 Task: Add smile emoji to the comment.
Action: Mouse pressed left at (435, 242)
Screenshot: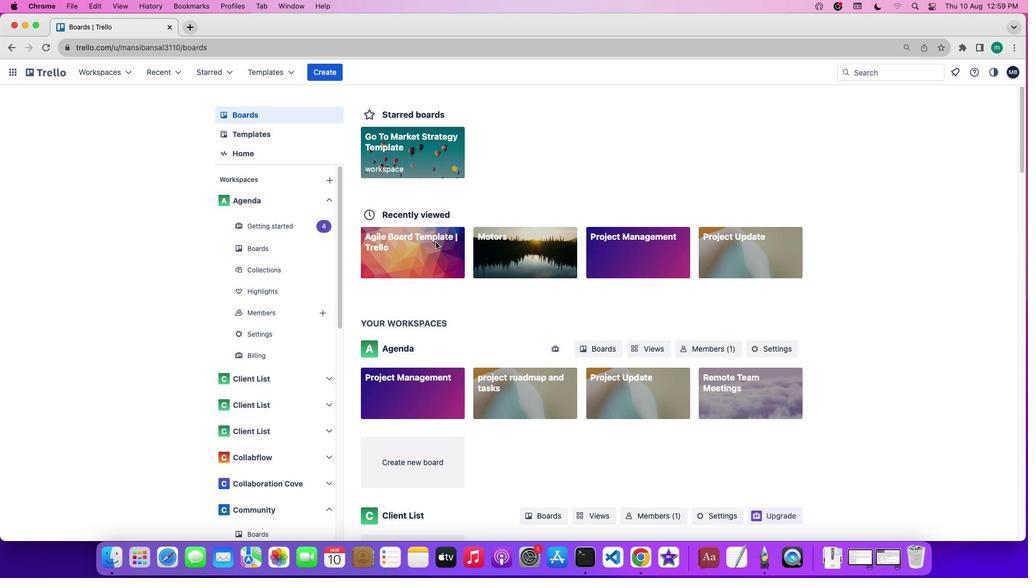 
Action: Mouse pressed left at (435, 242)
Screenshot: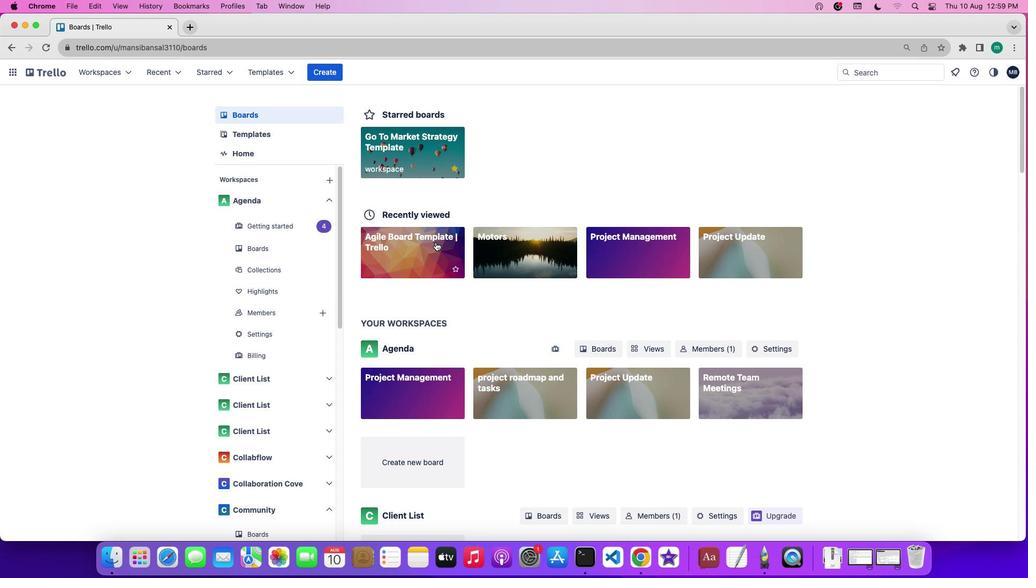 
Action: Mouse moved to (121, 372)
Screenshot: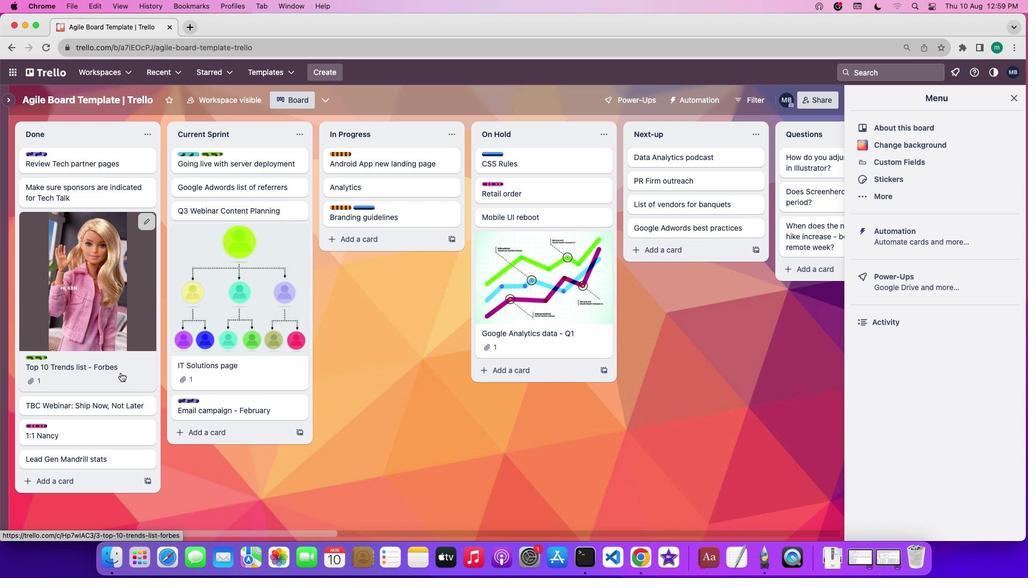 
Action: Mouse pressed left at (121, 372)
Screenshot: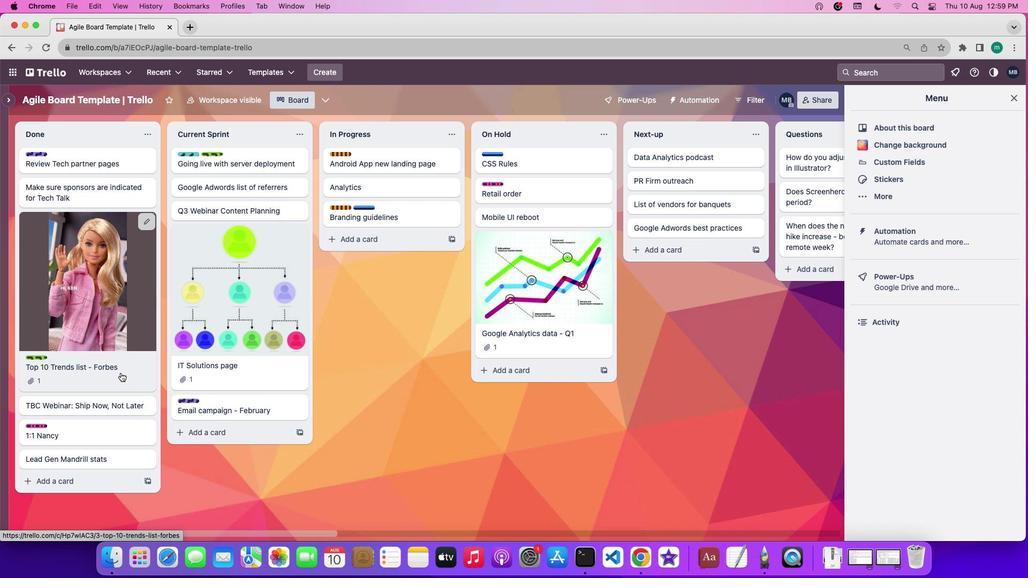 
Action: Mouse moved to (553, 339)
Screenshot: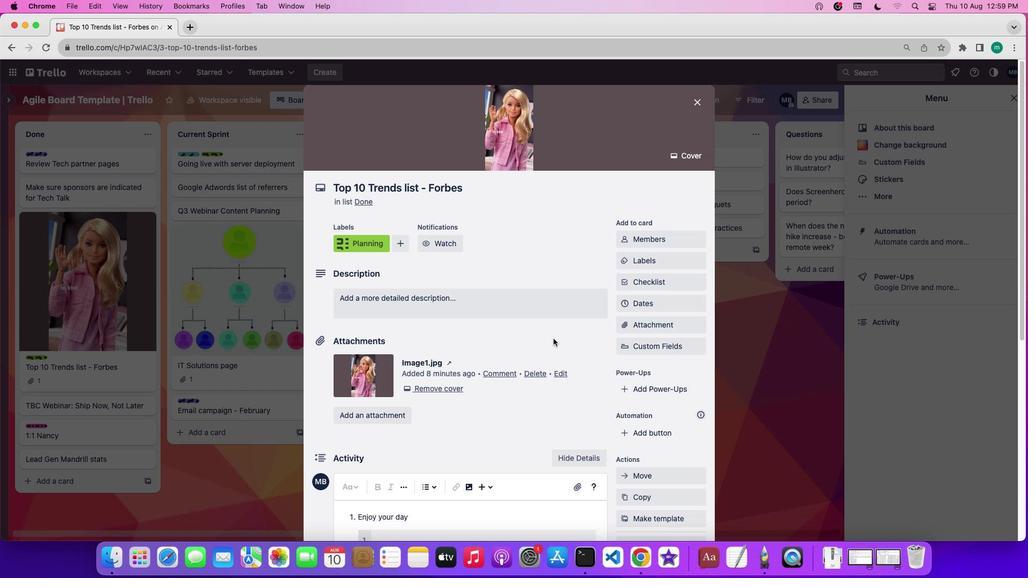 
Action: Mouse scrolled (553, 339) with delta (0, 0)
Screenshot: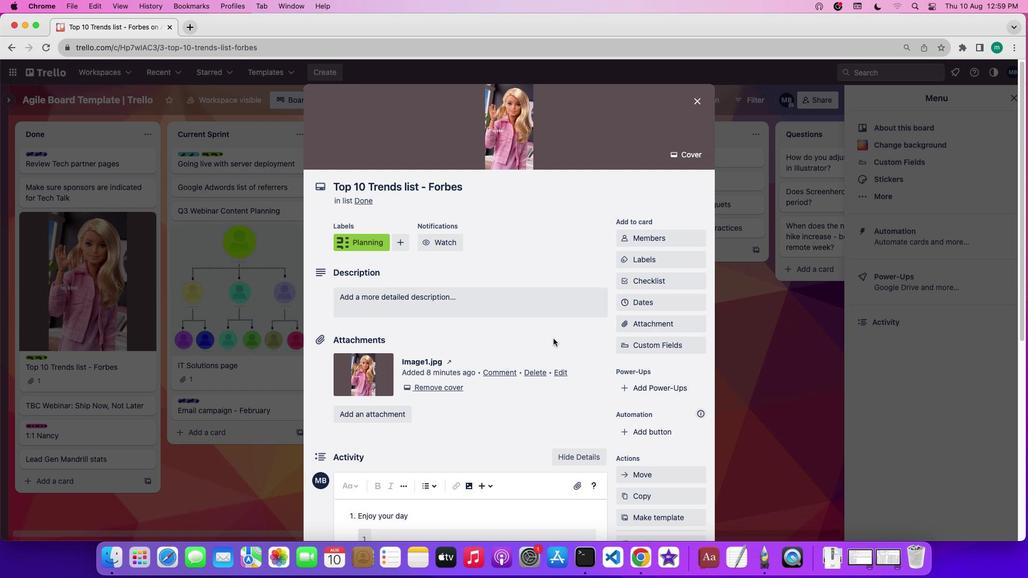 
Action: Mouse scrolled (553, 339) with delta (0, 0)
Screenshot: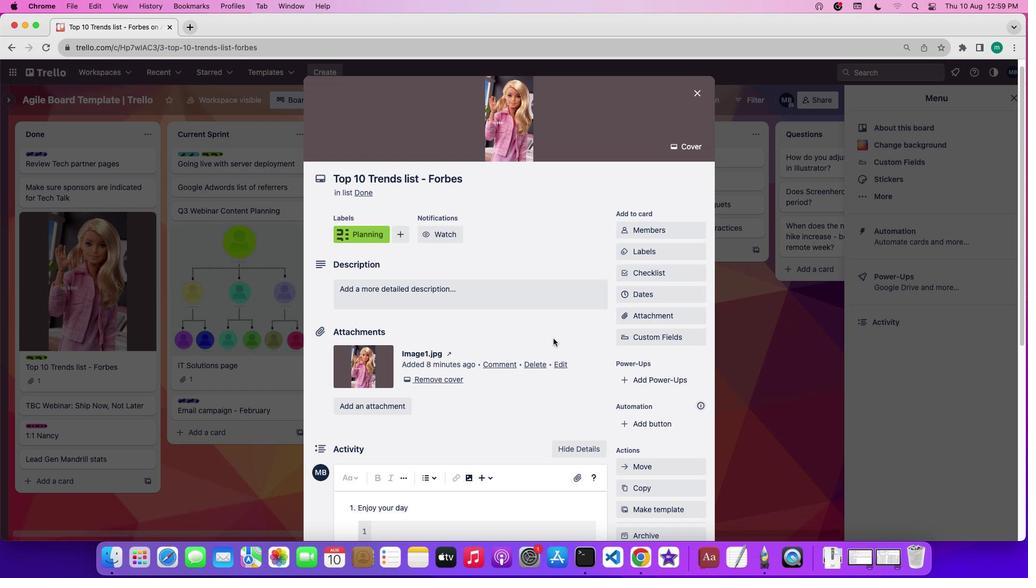 
Action: Mouse scrolled (553, 339) with delta (0, -1)
Screenshot: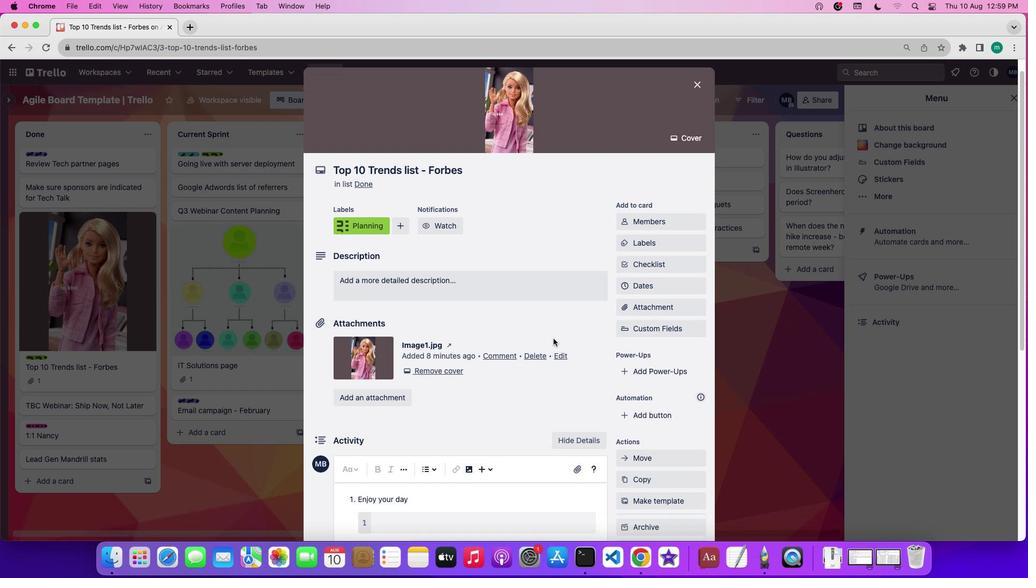 
Action: Mouse scrolled (553, 339) with delta (0, -2)
Screenshot: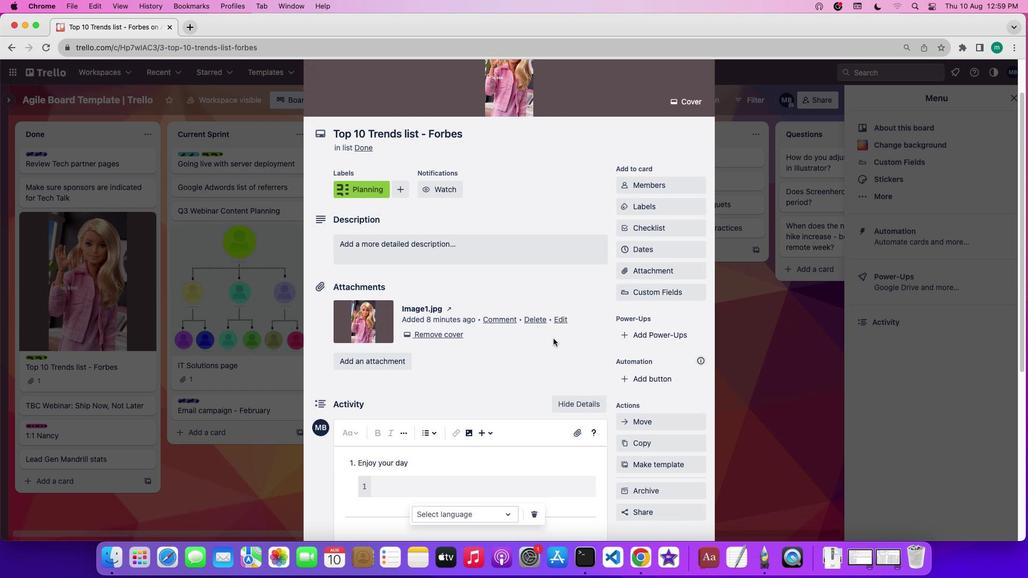 
Action: Mouse scrolled (553, 339) with delta (0, -2)
Screenshot: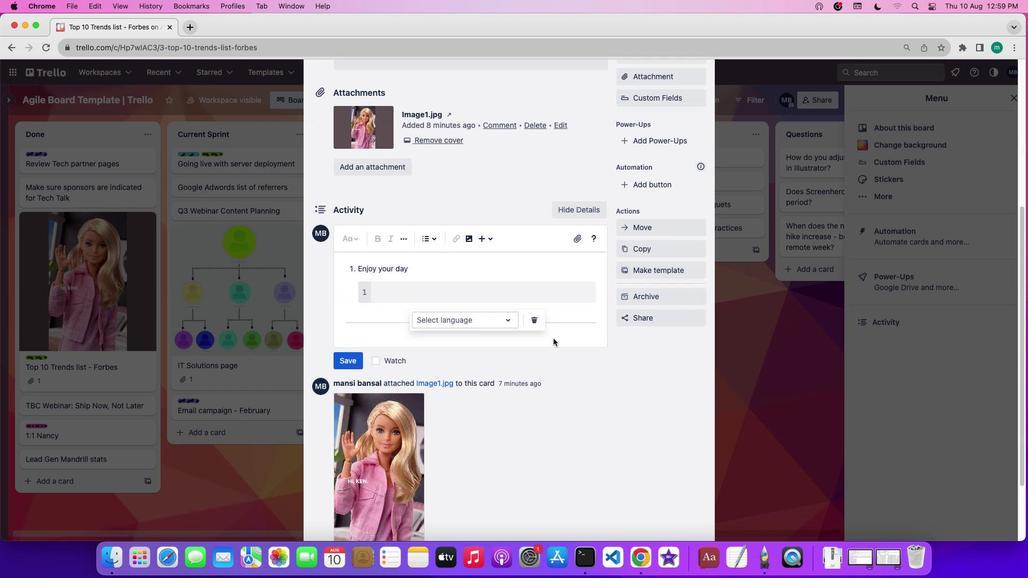 
Action: Mouse moved to (492, 164)
Screenshot: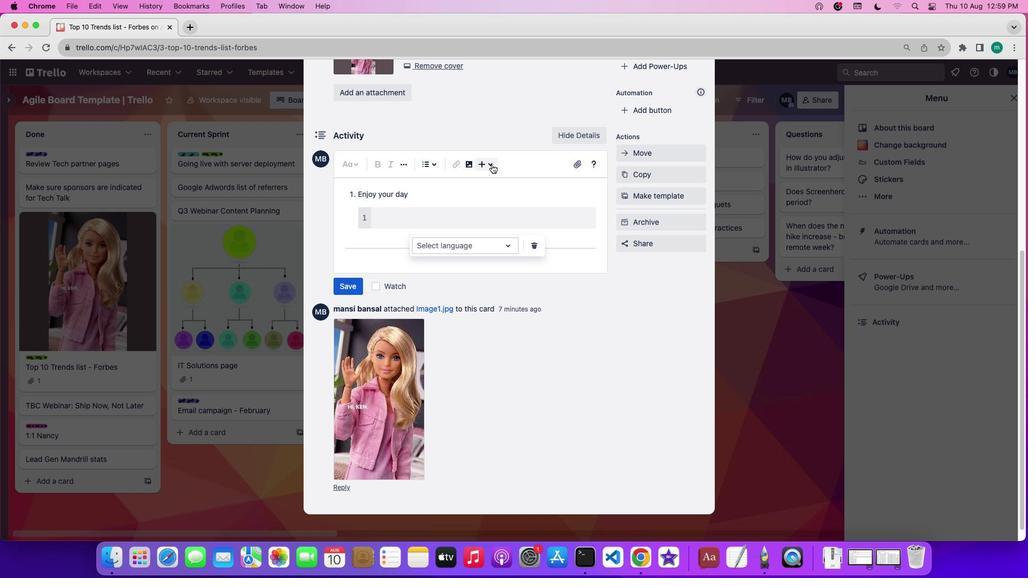 
Action: Mouse pressed left at (492, 164)
Screenshot: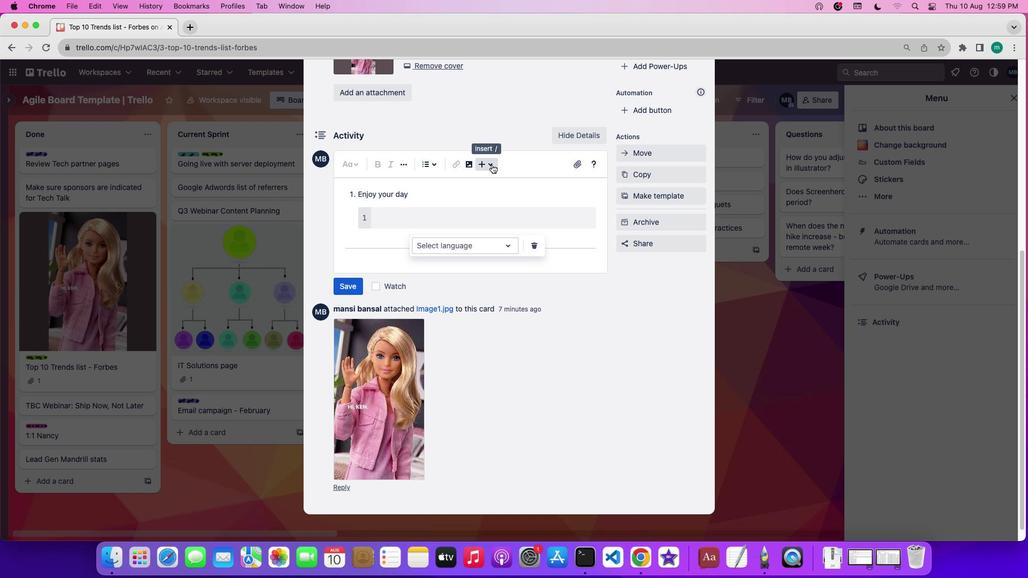 
Action: Mouse moved to (511, 226)
Screenshot: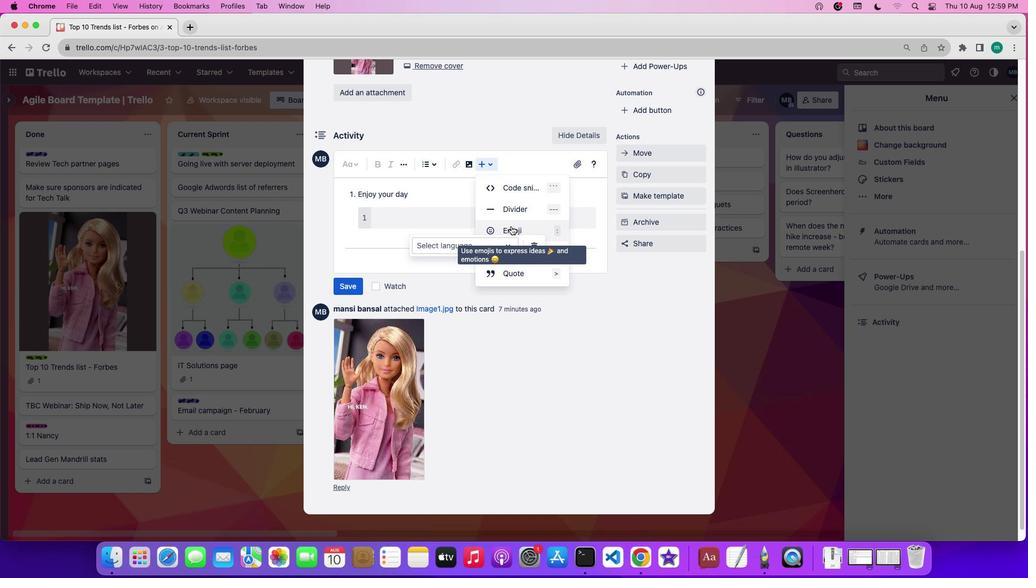 
Action: Mouse pressed left at (511, 226)
Screenshot: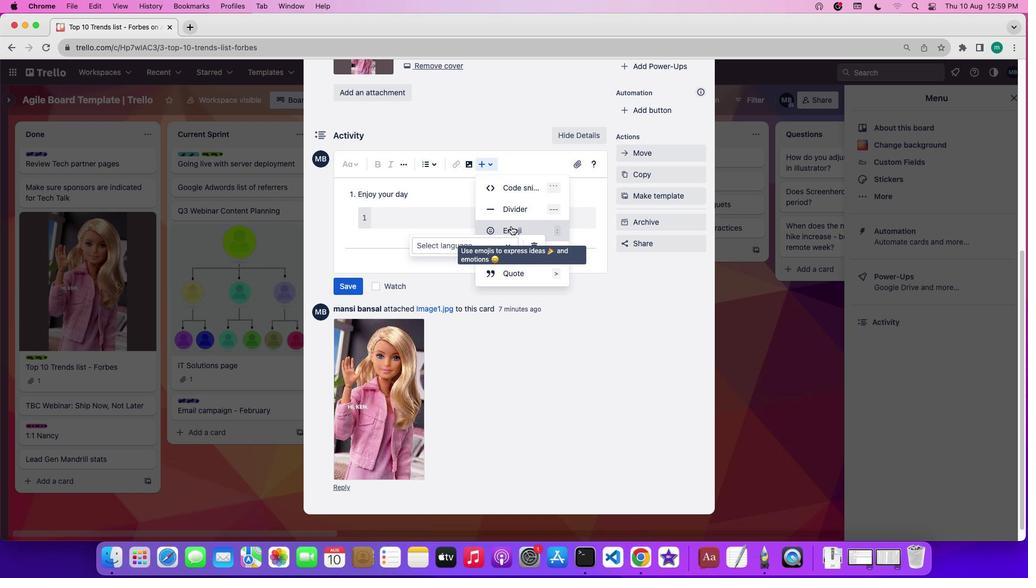 
Action: Mouse moved to (396, 248)
Screenshot: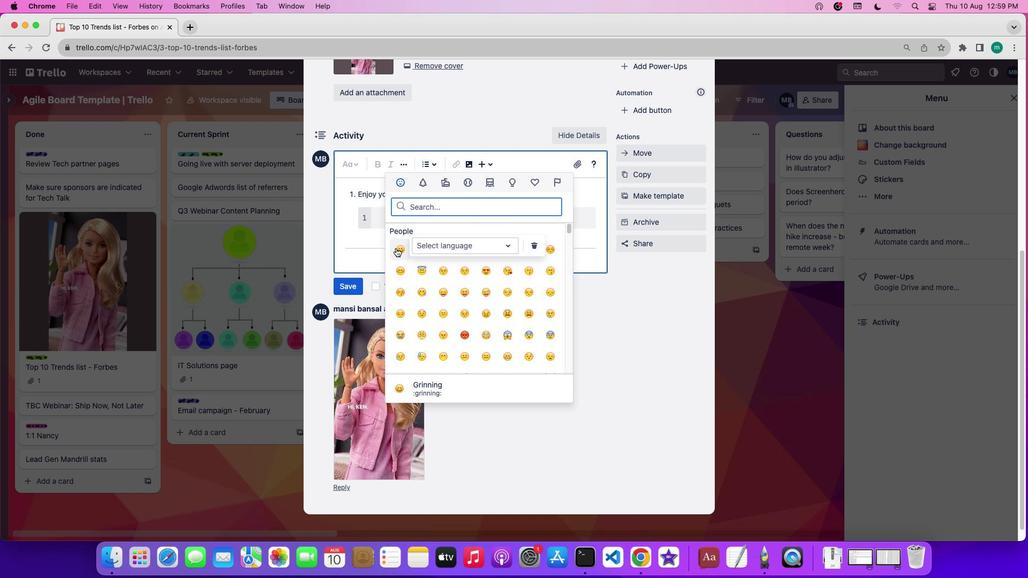 
Action: Mouse pressed left at (396, 248)
Screenshot: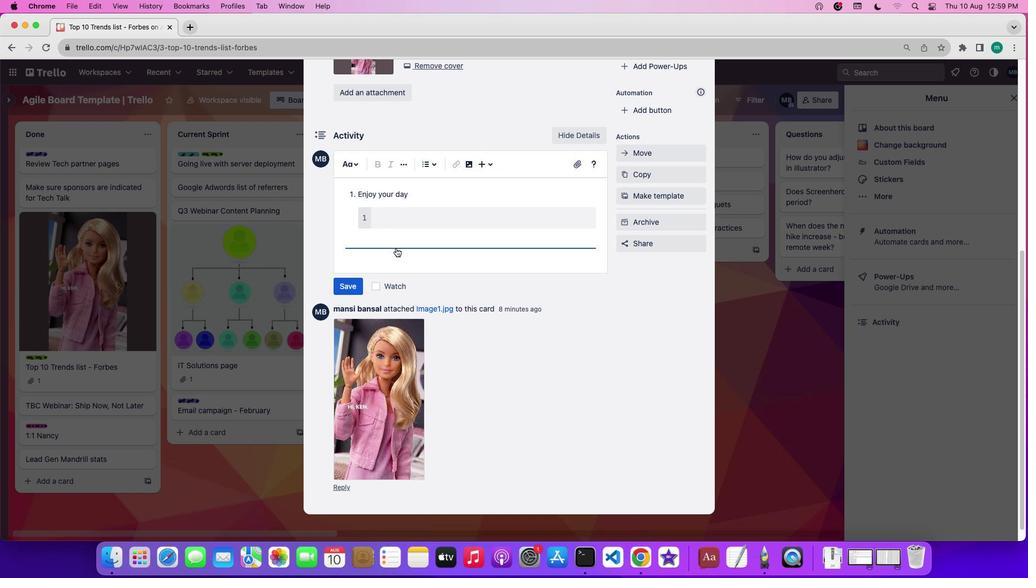
